 Task: Look for products in the category "Rice" from Dynasty only.
Action: Mouse moved to (924, 334)
Screenshot: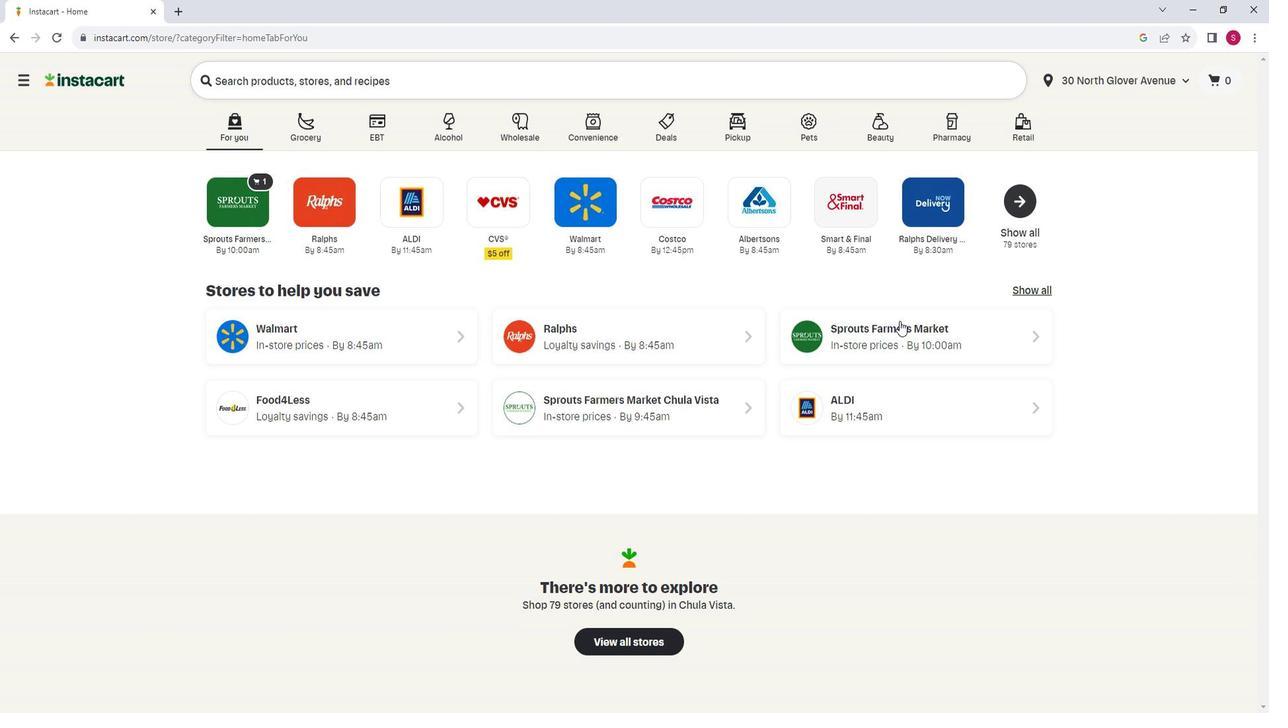 
Action: Mouse pressed left at (924, 334)
Screenshot: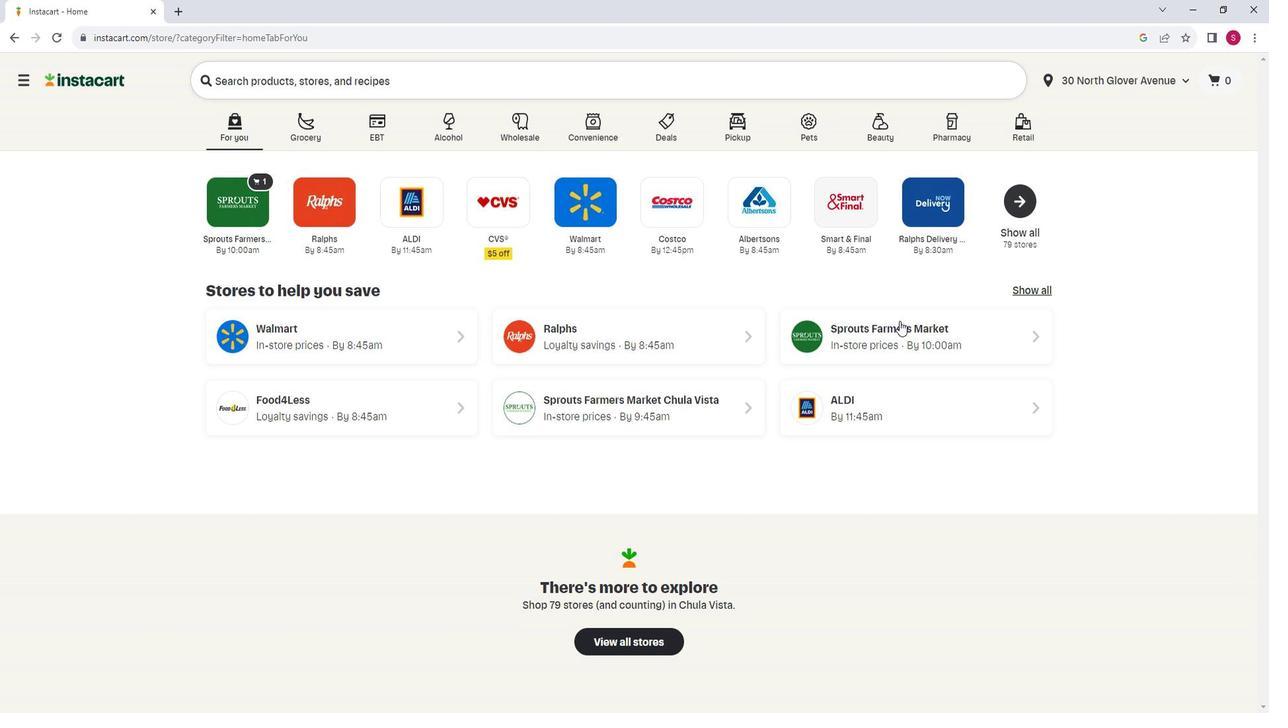 
Action: Mouse moved to (121, 406)
Screenshot: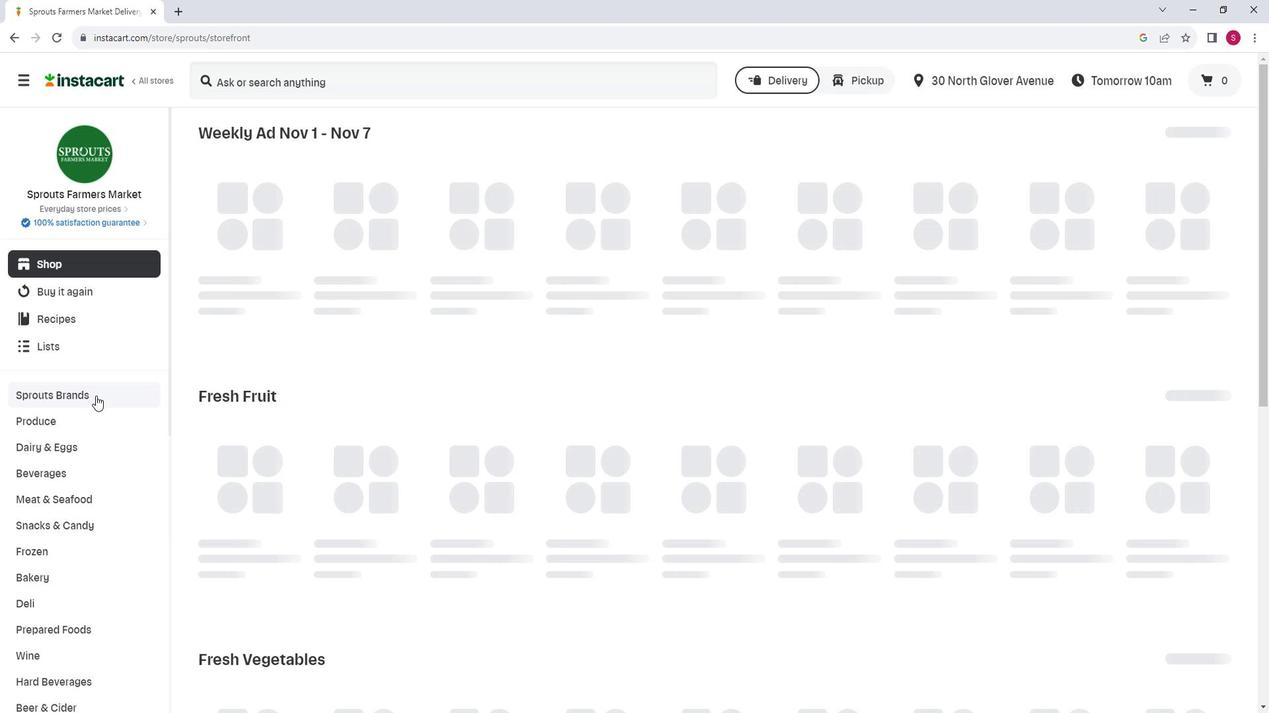 
Action: Mouse scrolled (121, 405) with delta (0, 0)
Screenshot: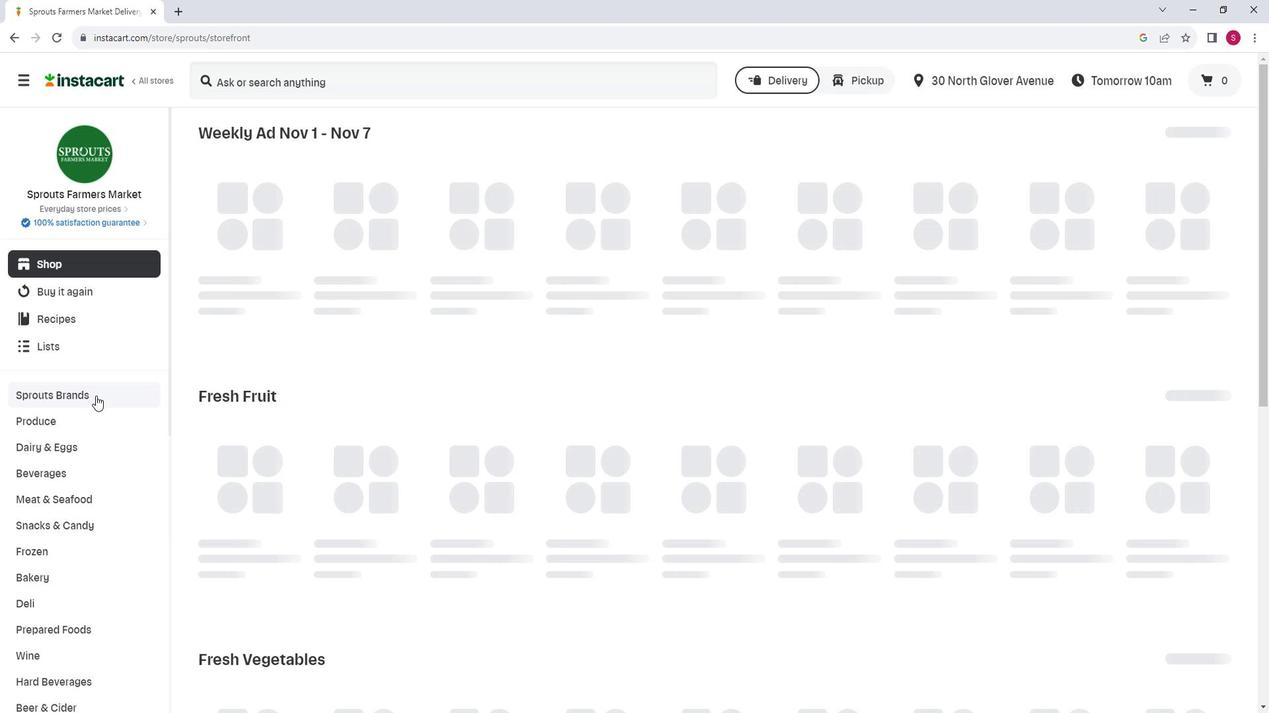 
Action: Mouse moved to (126, 408)
Screenshot: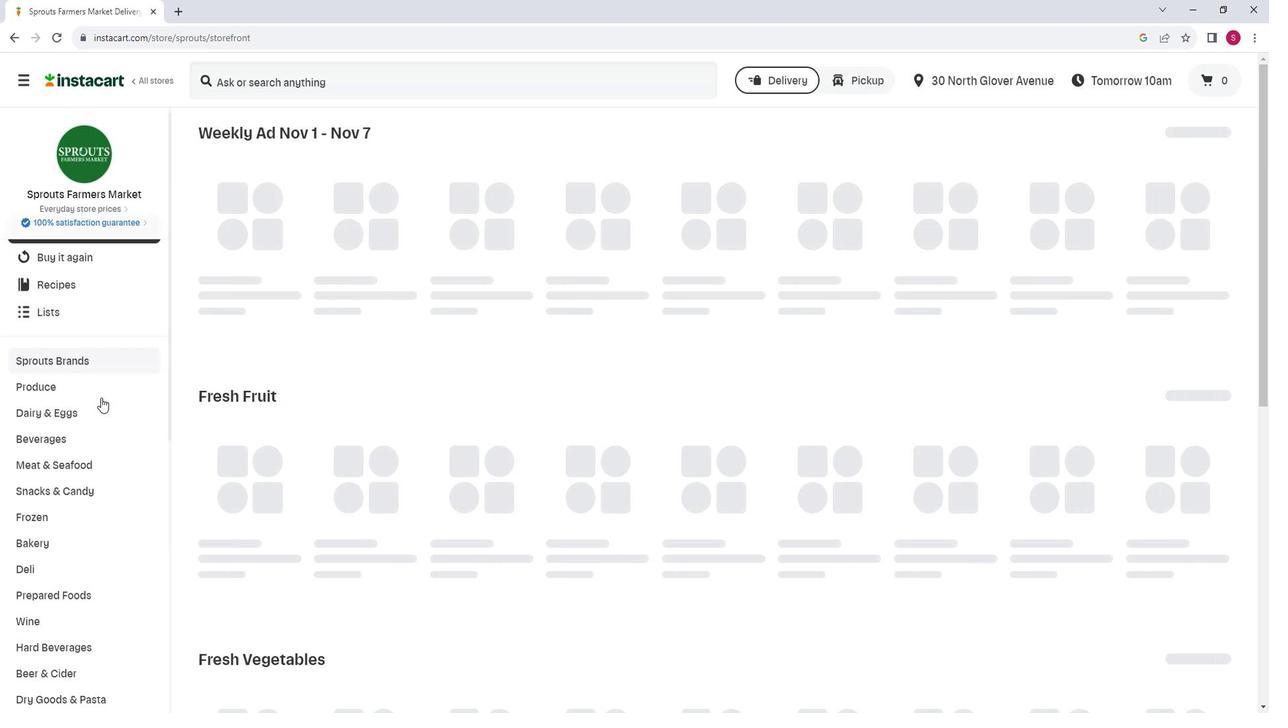 
Action: Mouse scrolled (126, 407) with delta (0, 0)
Screenshot: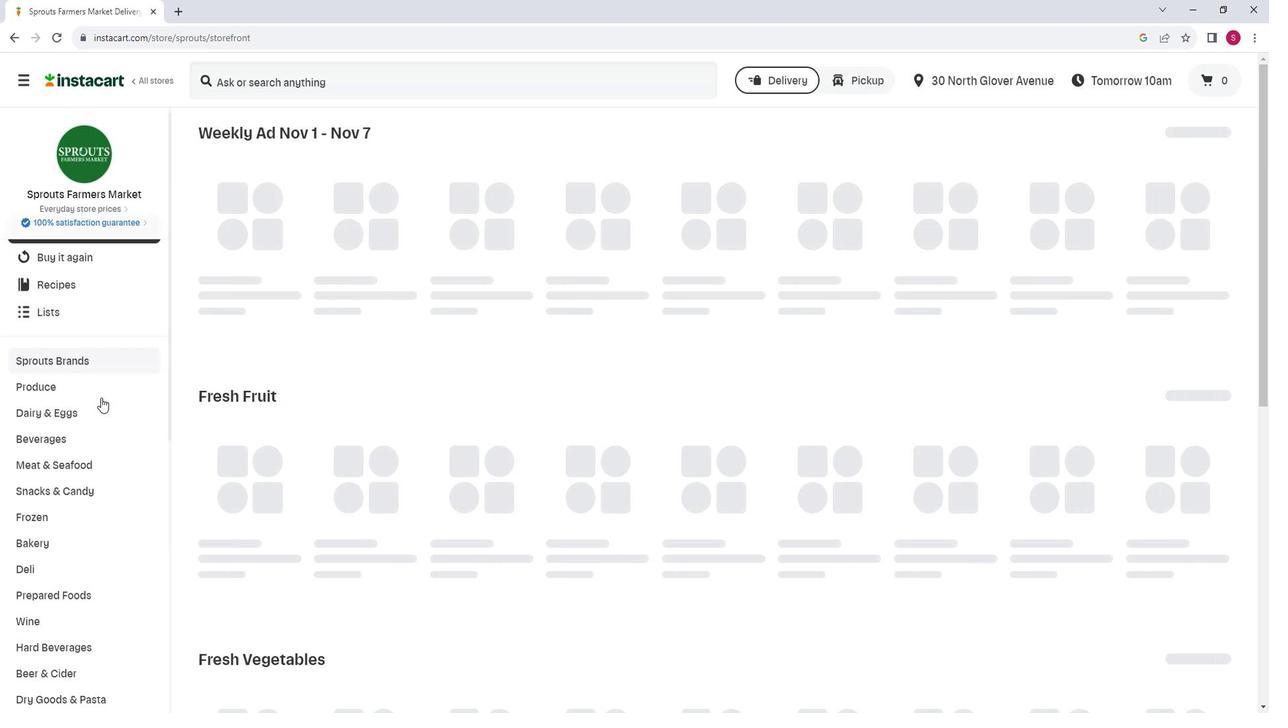 
Action: Mouse moved to (119, 597)
Screenshot: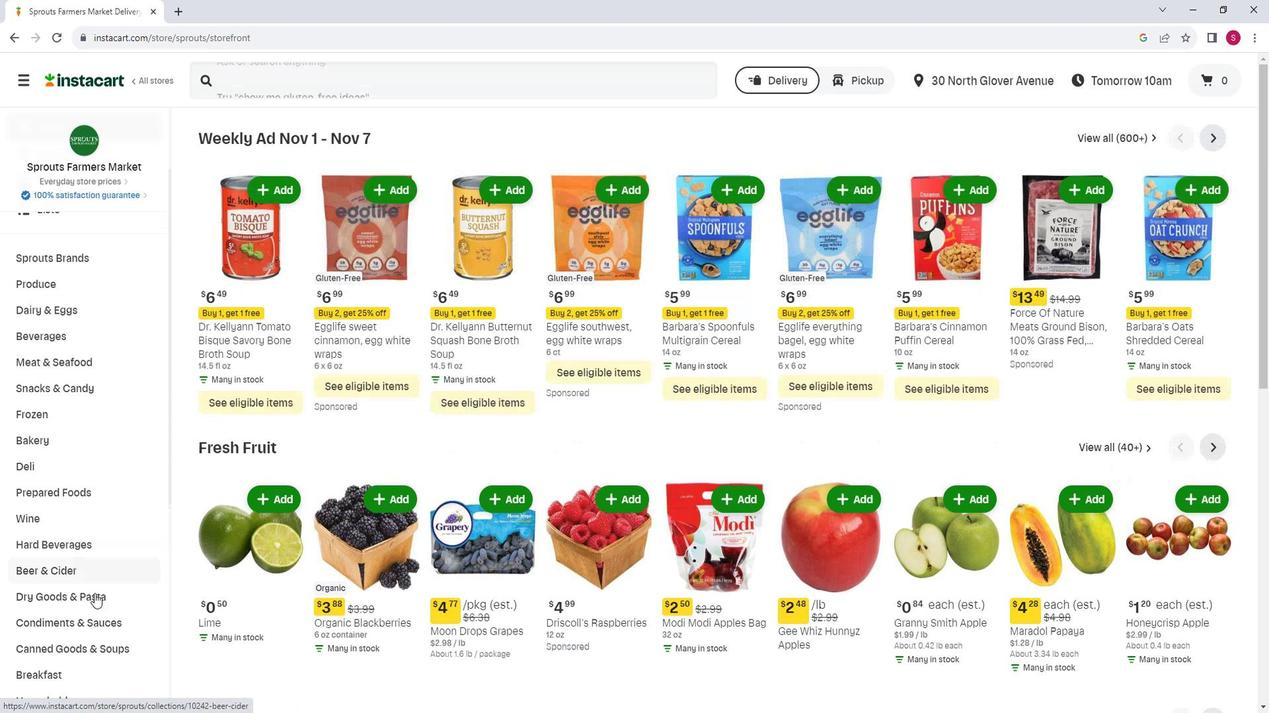 
Action: Mouse pressed left at (119, 597)
Screenshot: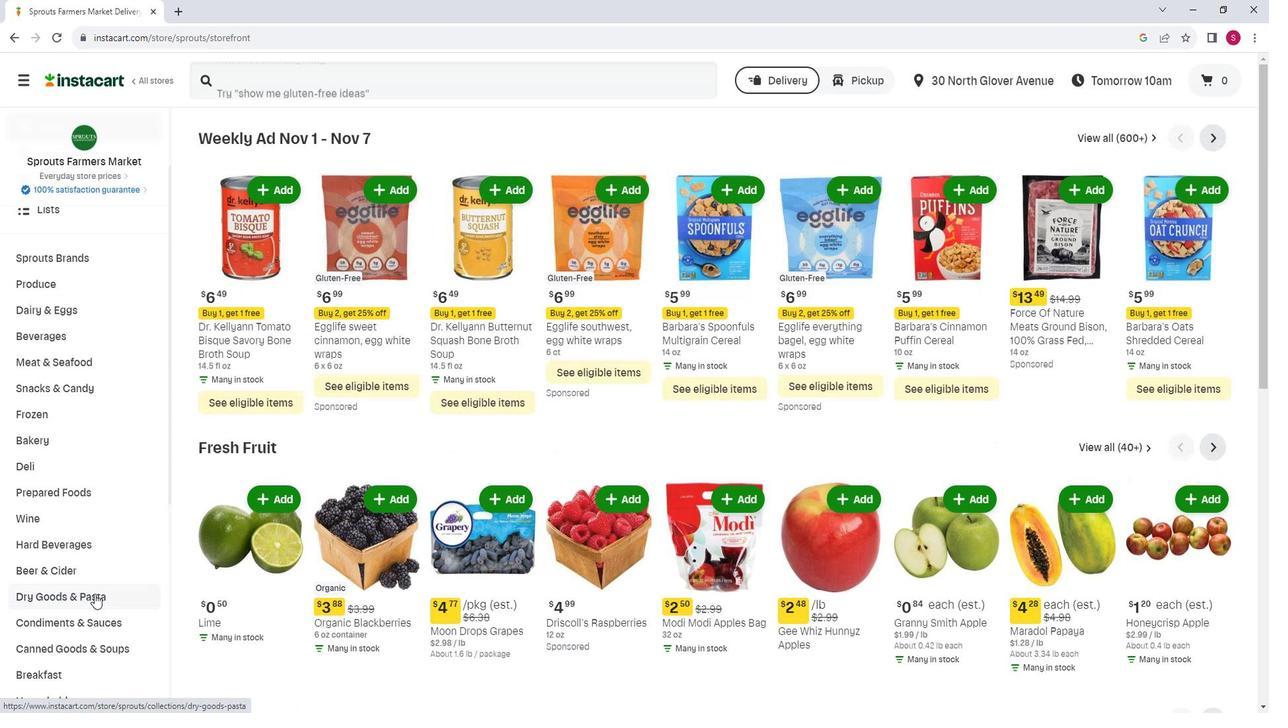 
Action: Mouse moved to (372, 191)
Screenshot: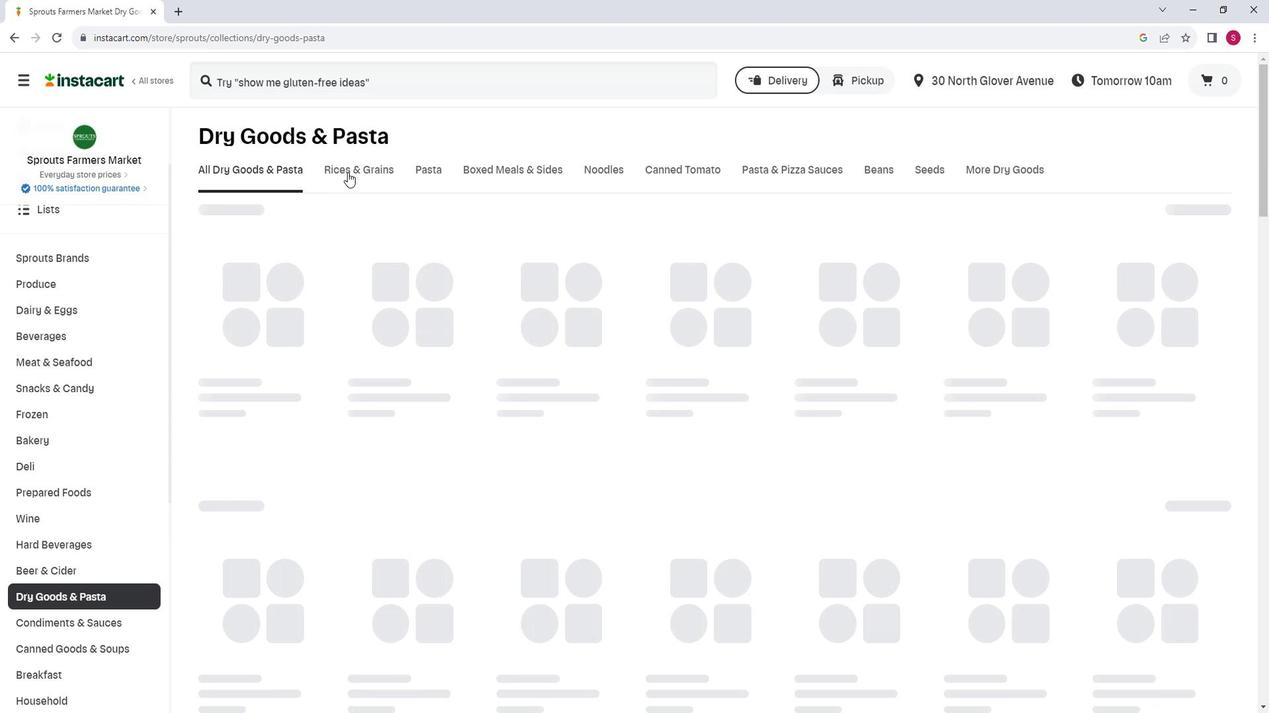 
Action: Mouse pressed left at (372, 191)
Screenshot: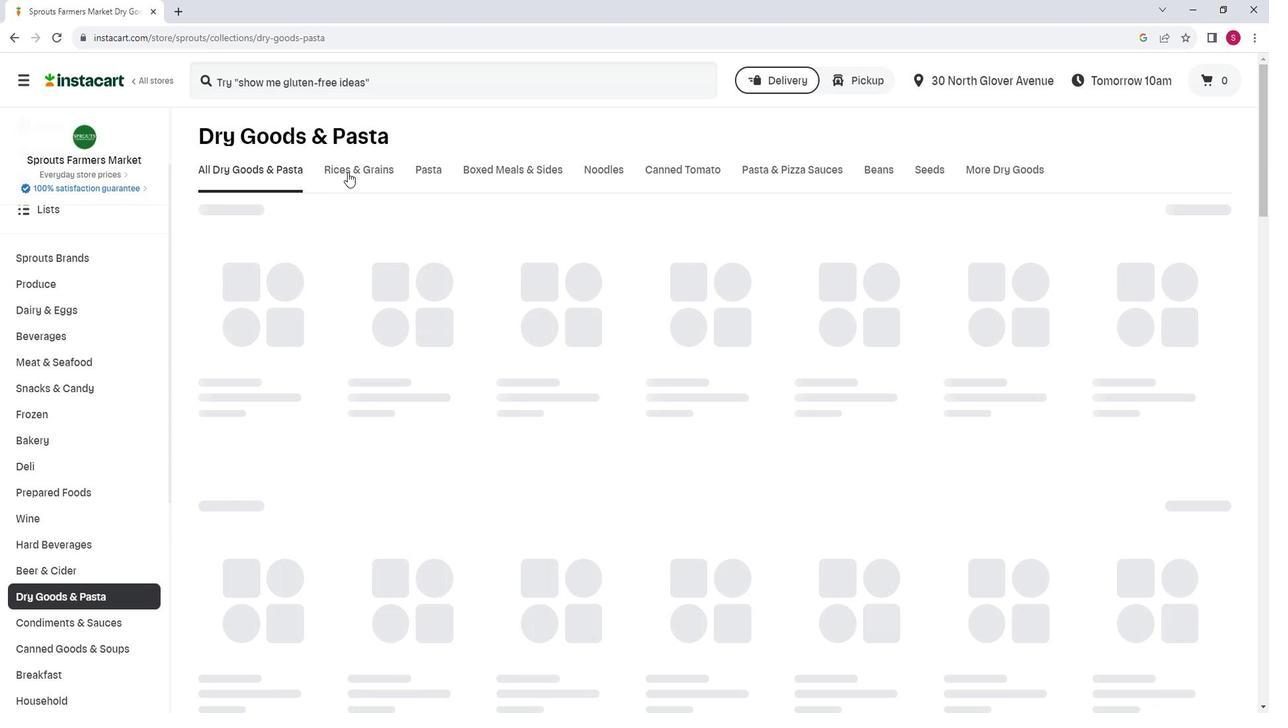 
Action: Mouse moved to (321, 246)
Screenshot: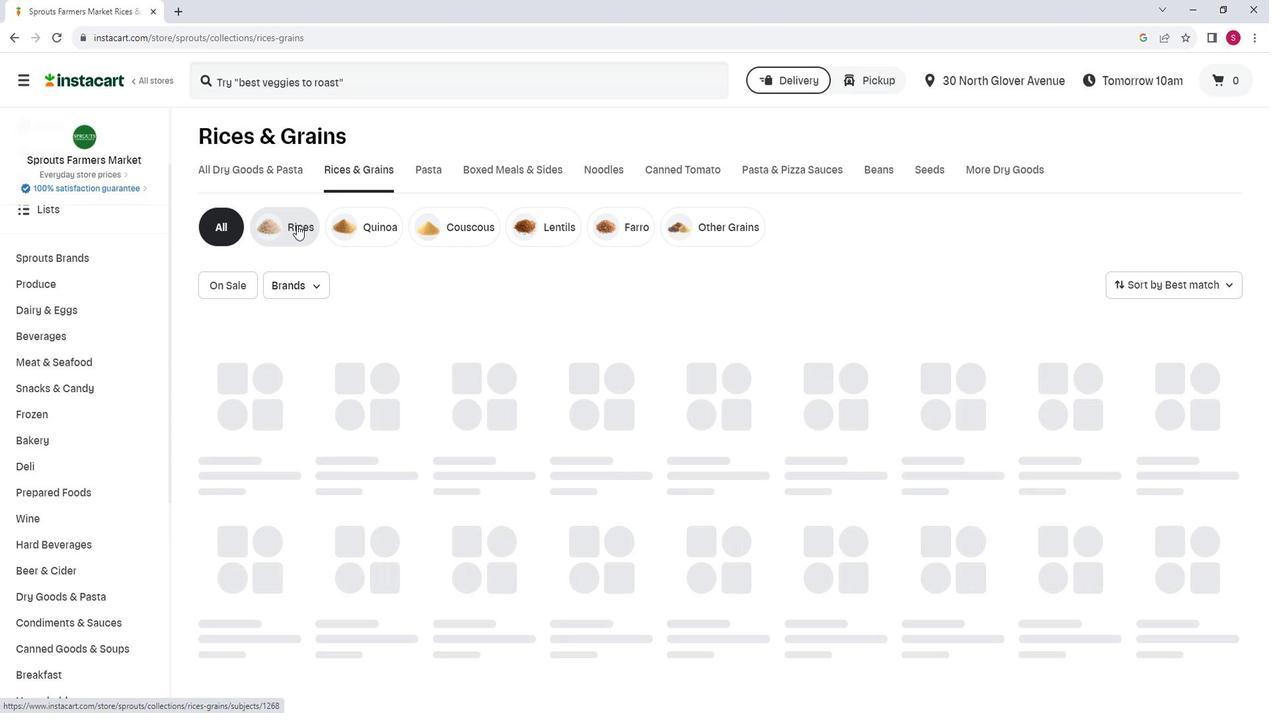 
Action: Mouse pressed left at (321, 246)
Screenshot: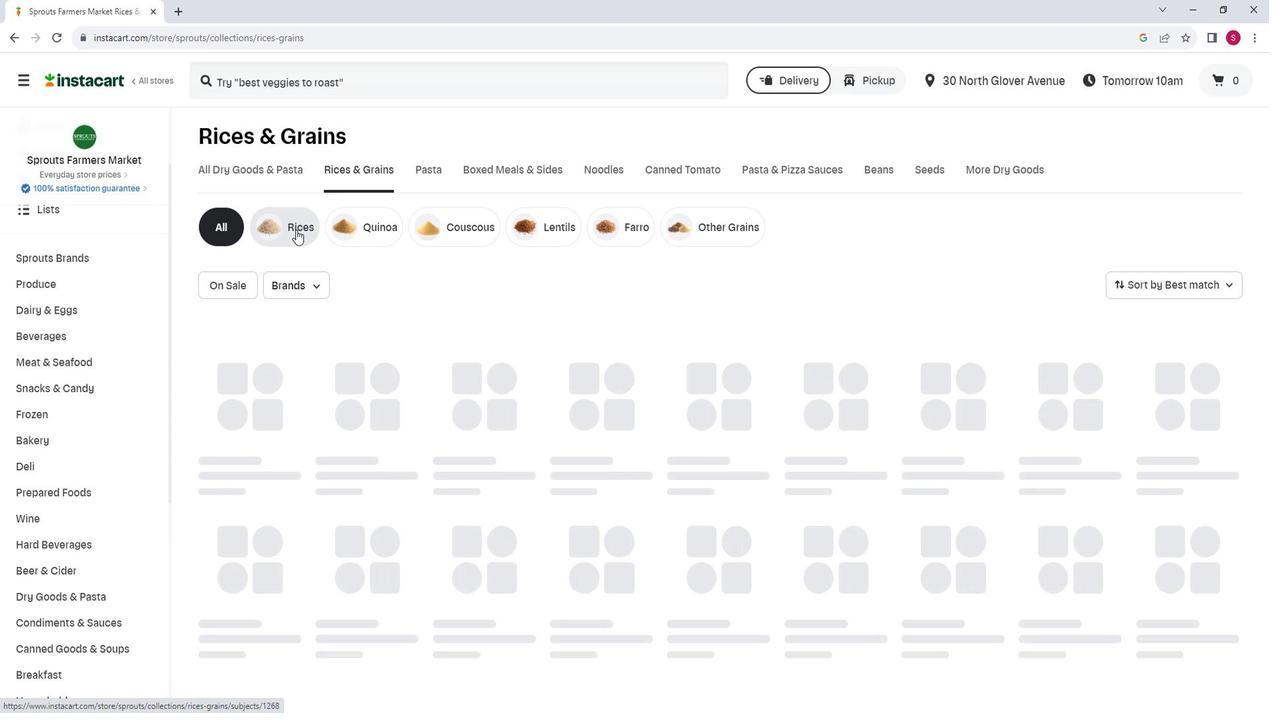 
Action: Mouse moved to (336, 301)
Screenshot: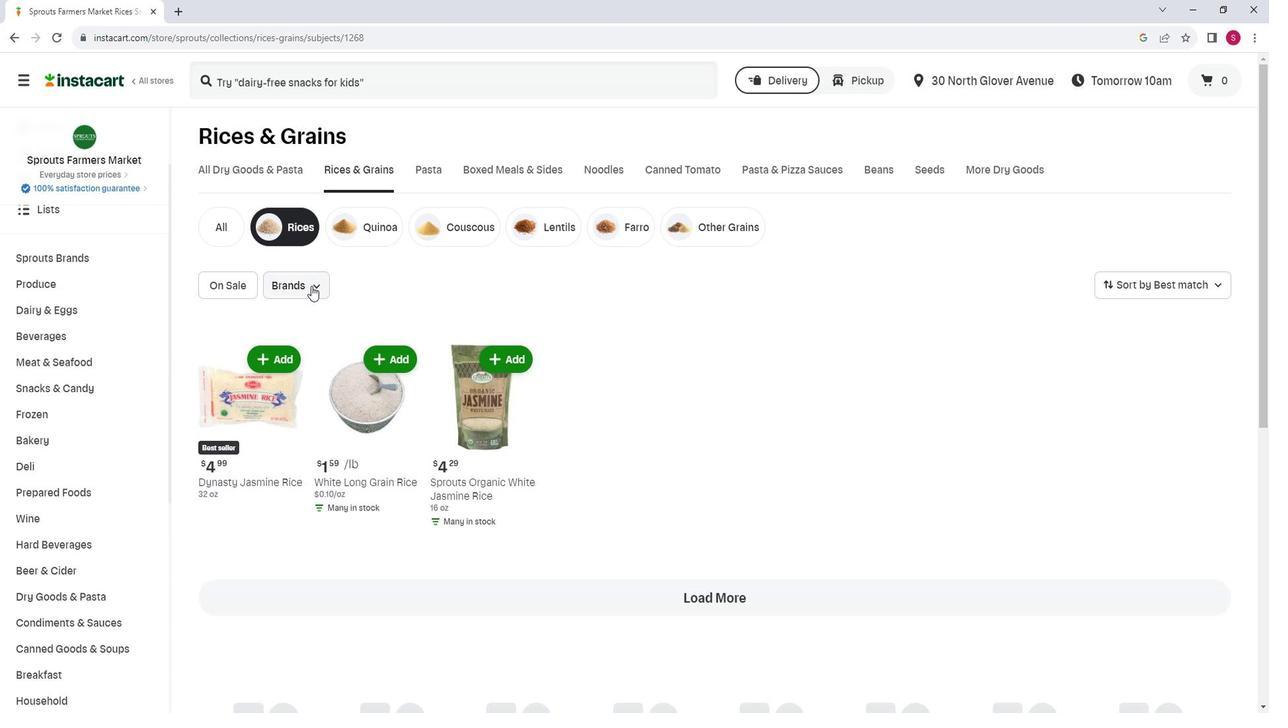 
Action: Mouse pressed left at (336, 301)
Screenshot: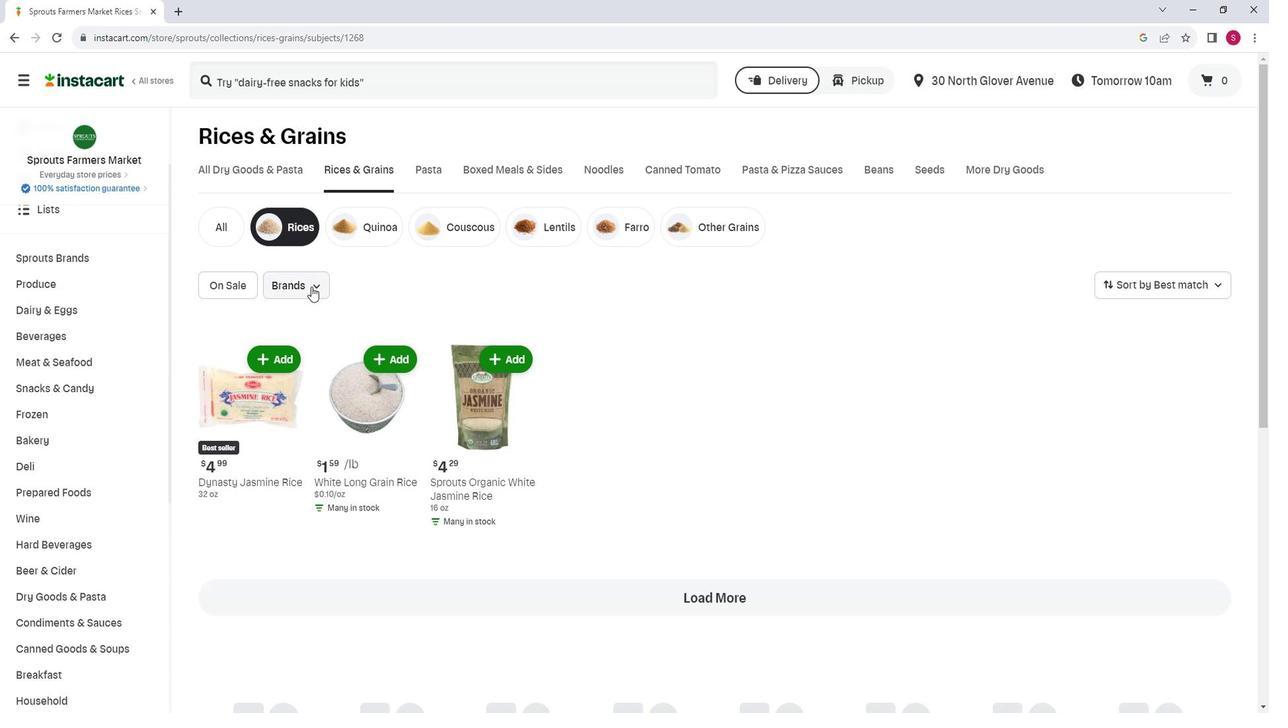 
Action: Mouse moved to (346, 340)
Screenshot: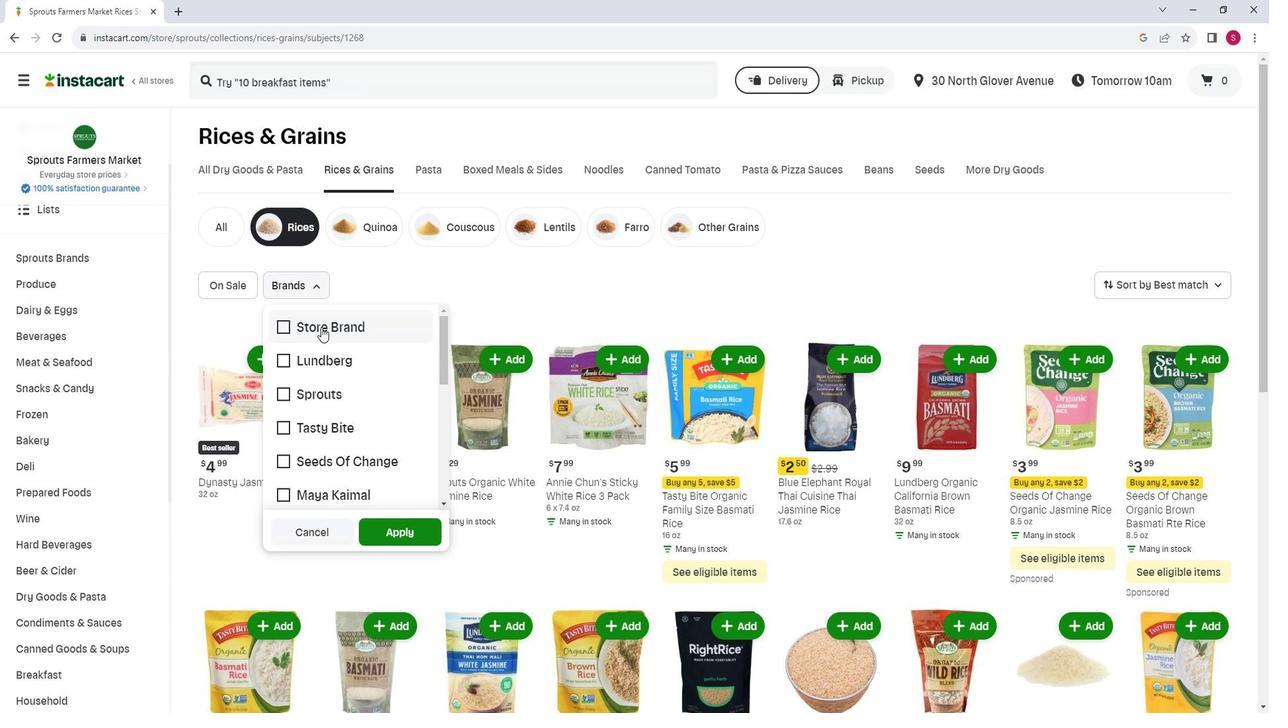 
Action: Mouse scrolled (346, 339) with delta (0, 0)
Screenshot: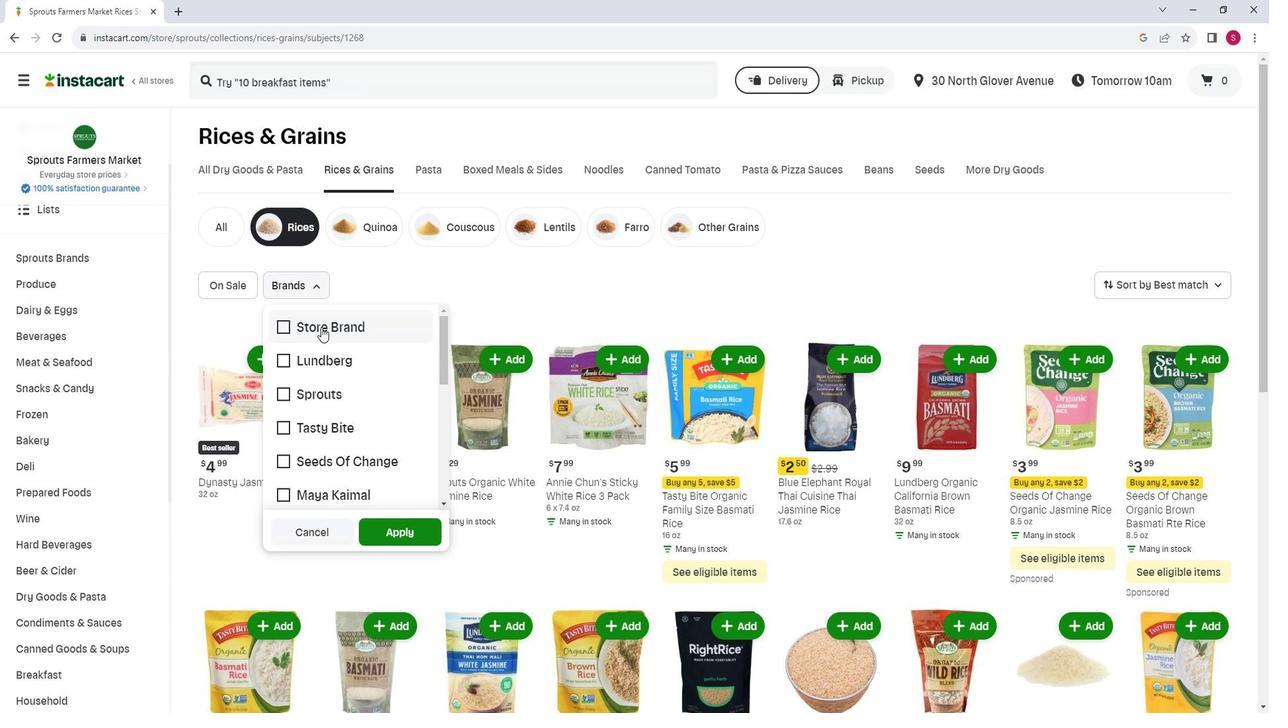 
Action: Mouse moved to (348, 341)
Screenshot: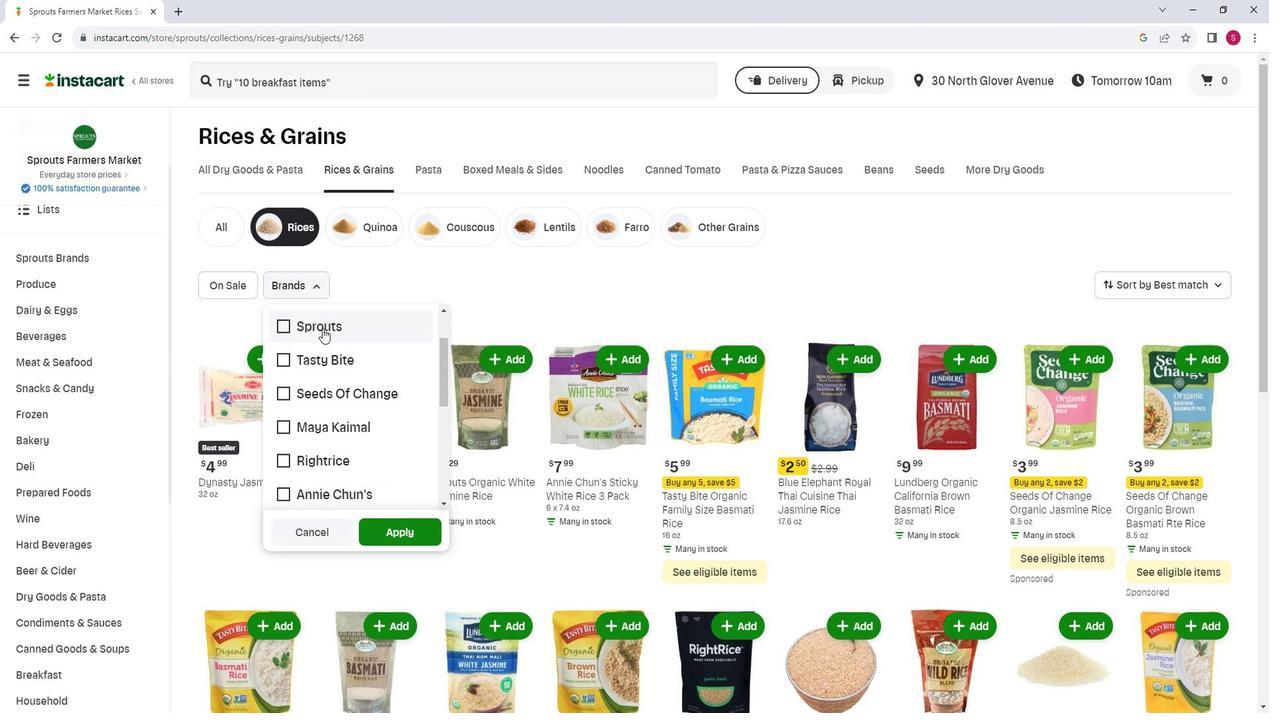 
Action: Mouse scrolled (348, 341) with delta (0, 0)
Screenshot: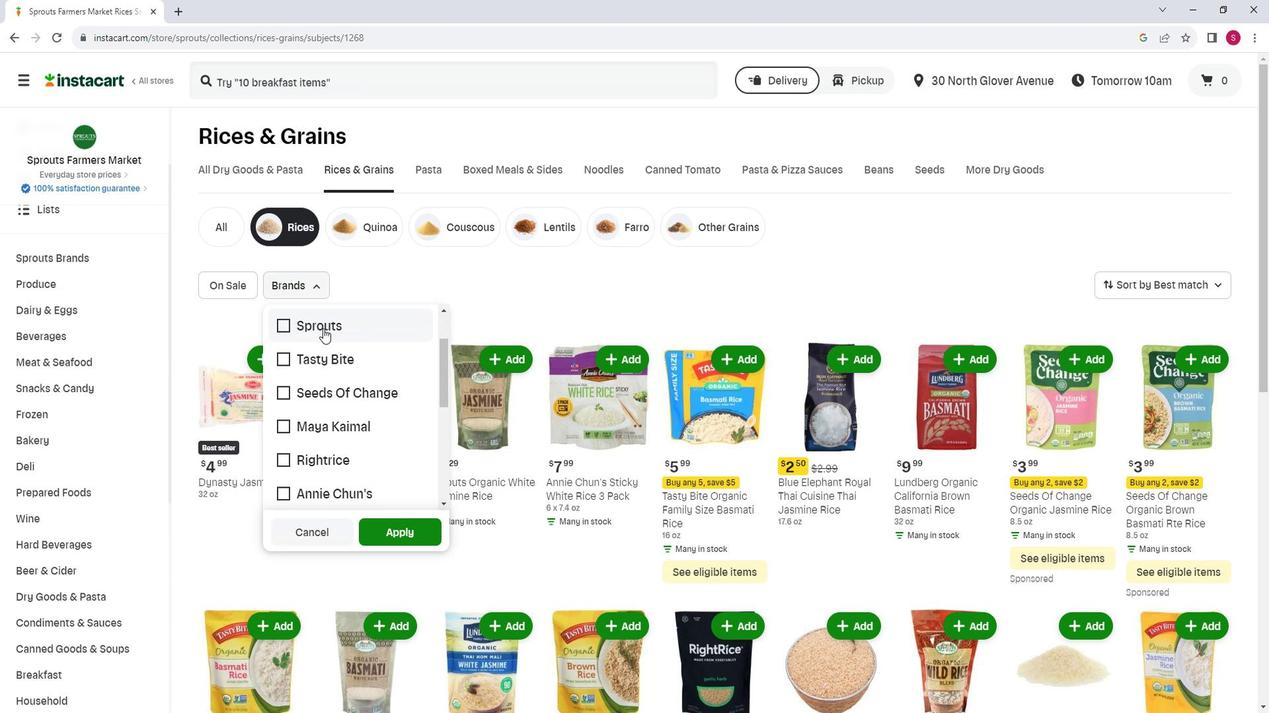
Action: Mouse moved to (349, 342)
Screenshot: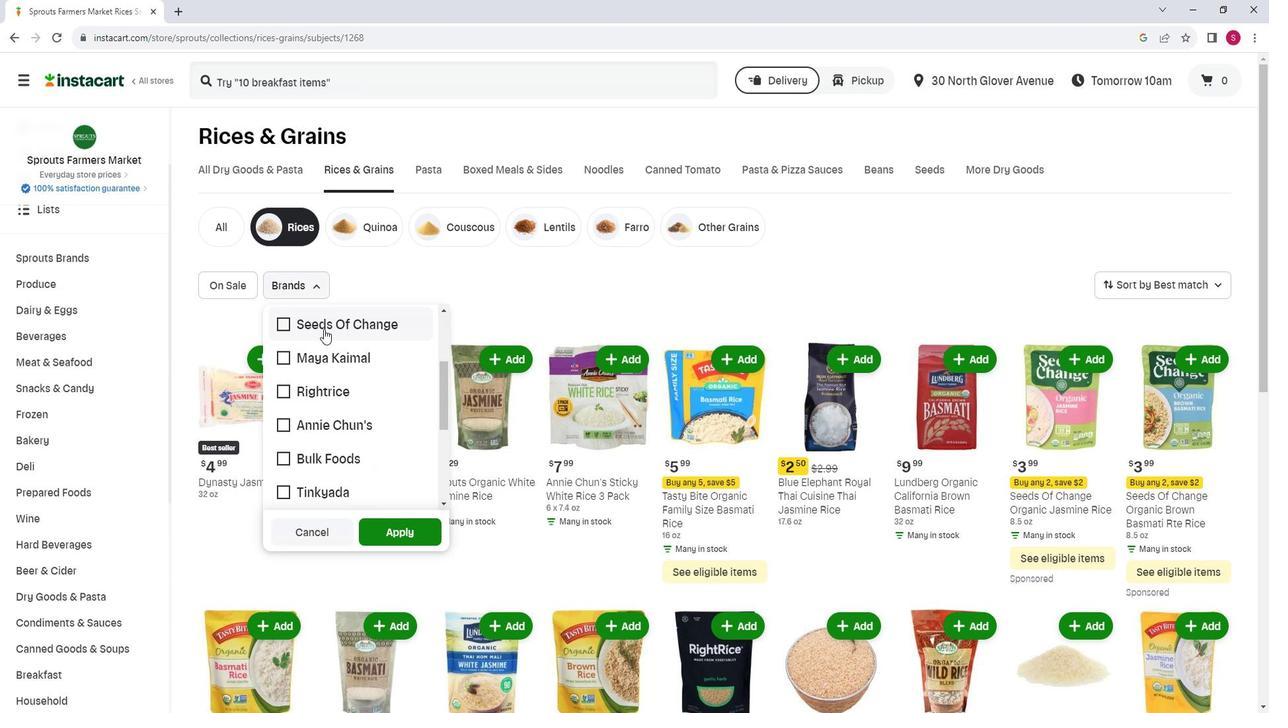 
Action: Mouse scrolled (349, 341) with delta (0, 0)
Screenshot: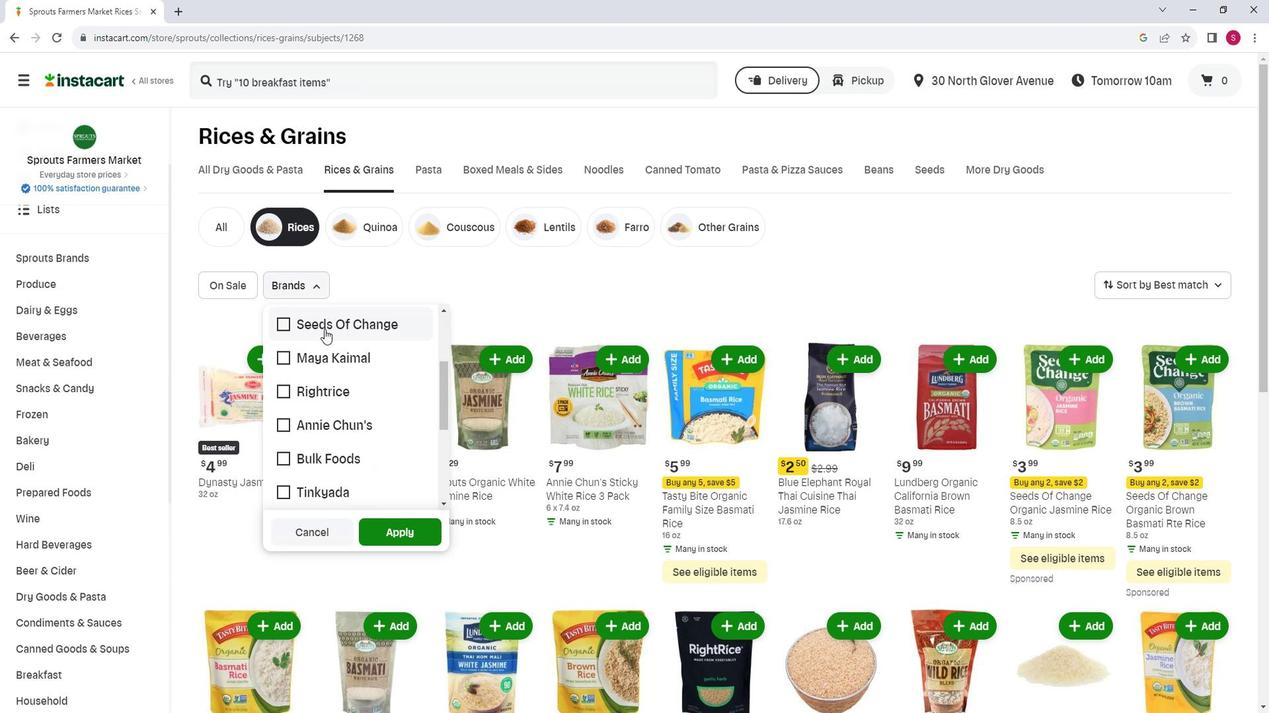 
Action: Mouse moved to (352, 344)
Screenshot: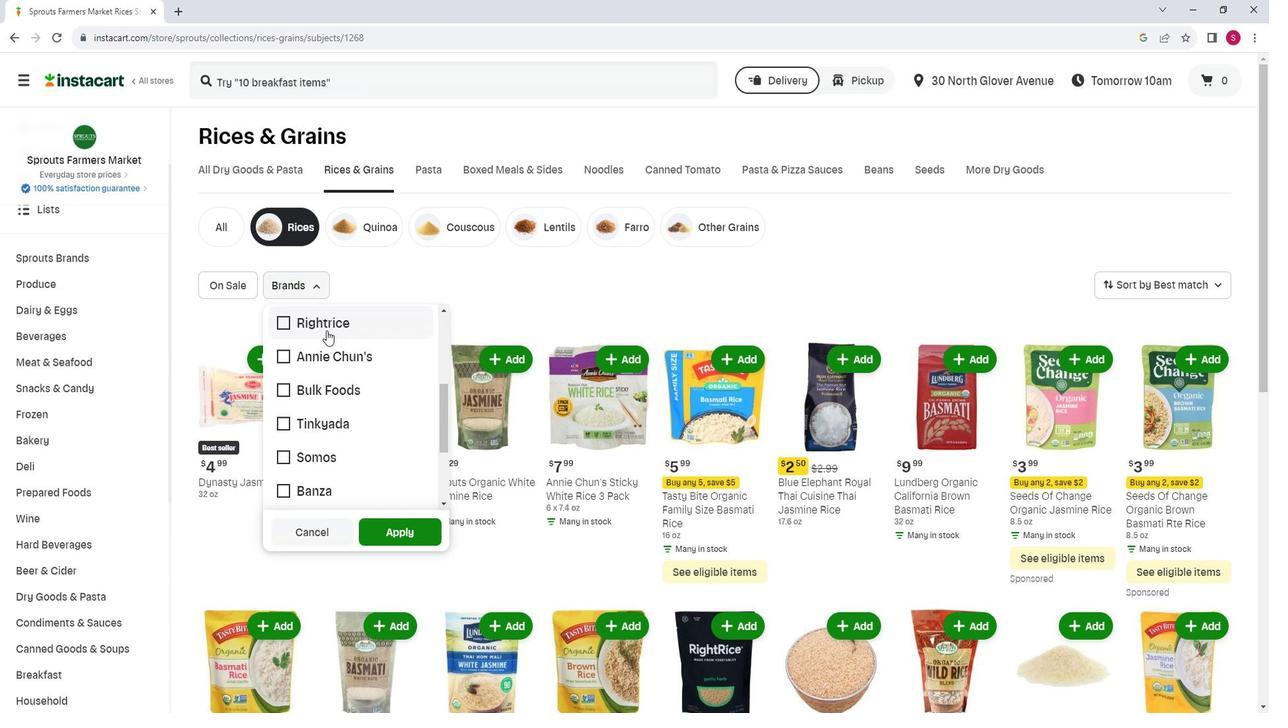
Action: Mouse scrolled (352, 343) with delta (0, 0)
Screenshot: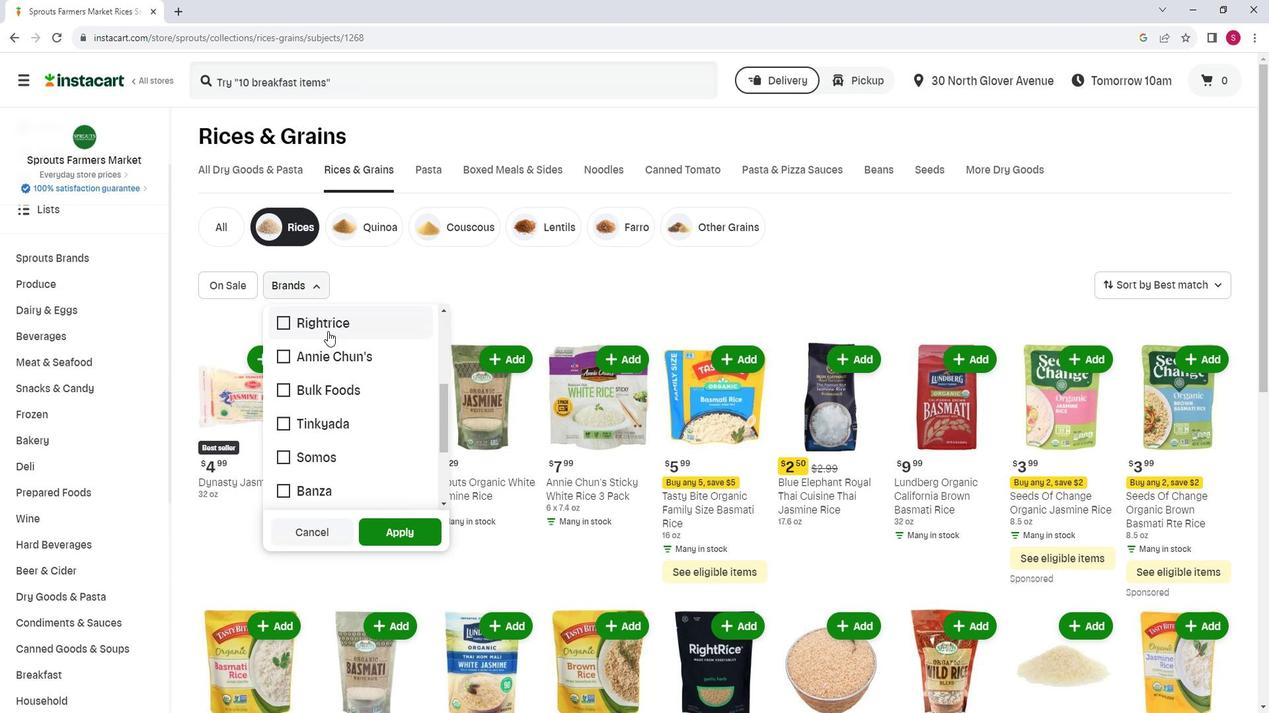 
Action: Mouse scrolled (352, 343) with delta (0, 0)
Screenshot: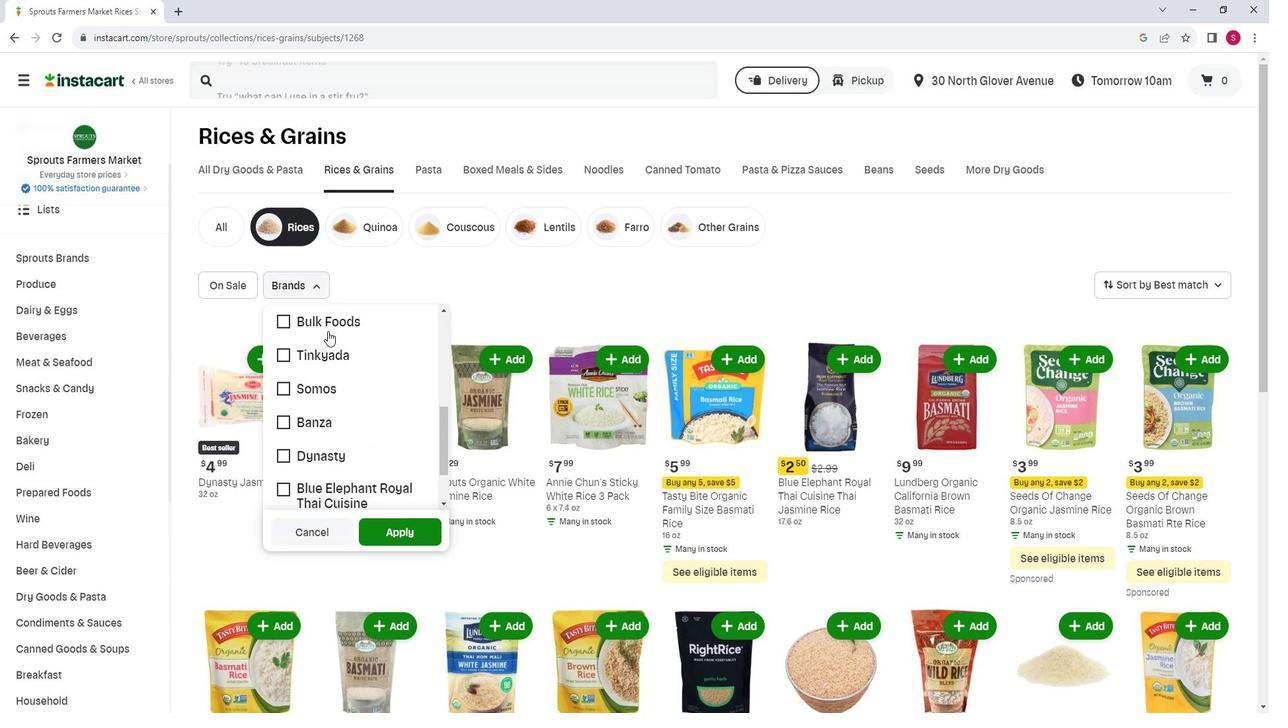 
Action: Mouse moved to (354, 392)
Screenshot: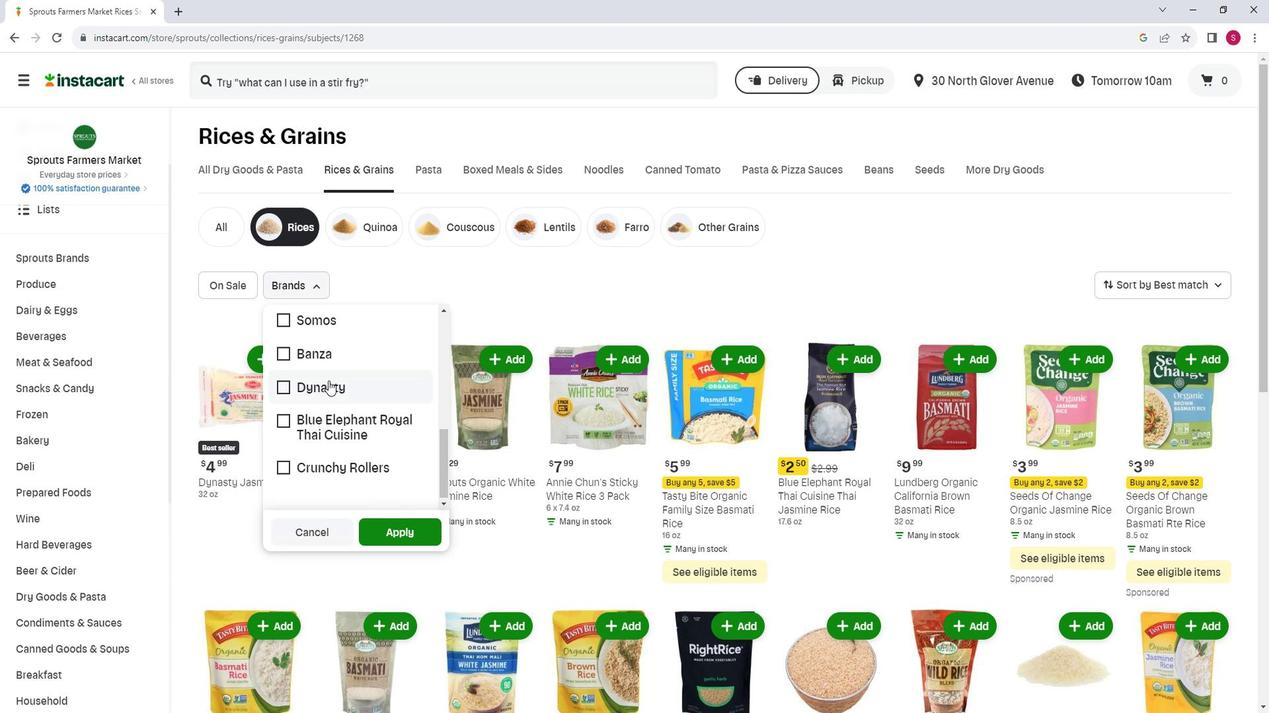 
Action: Mouse pressed left at (354, 392)
Screenshot: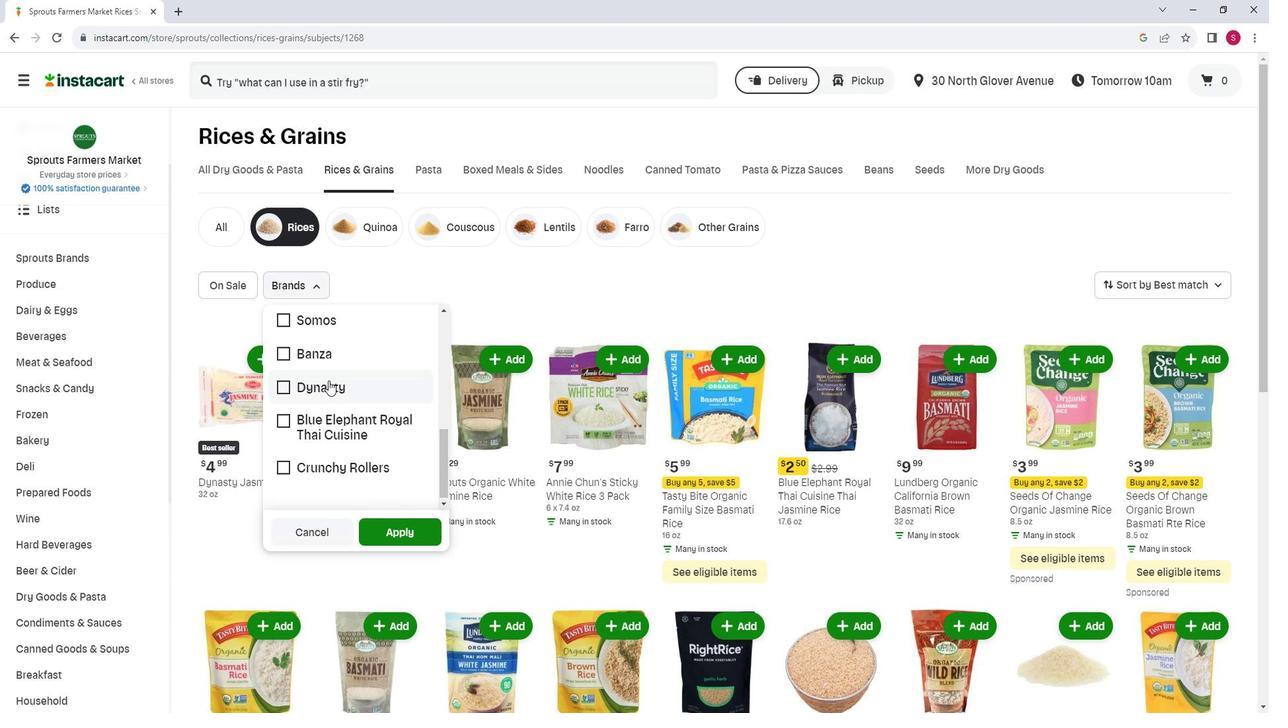 
Action: Mouse moved to (414, 530)
Screenshot: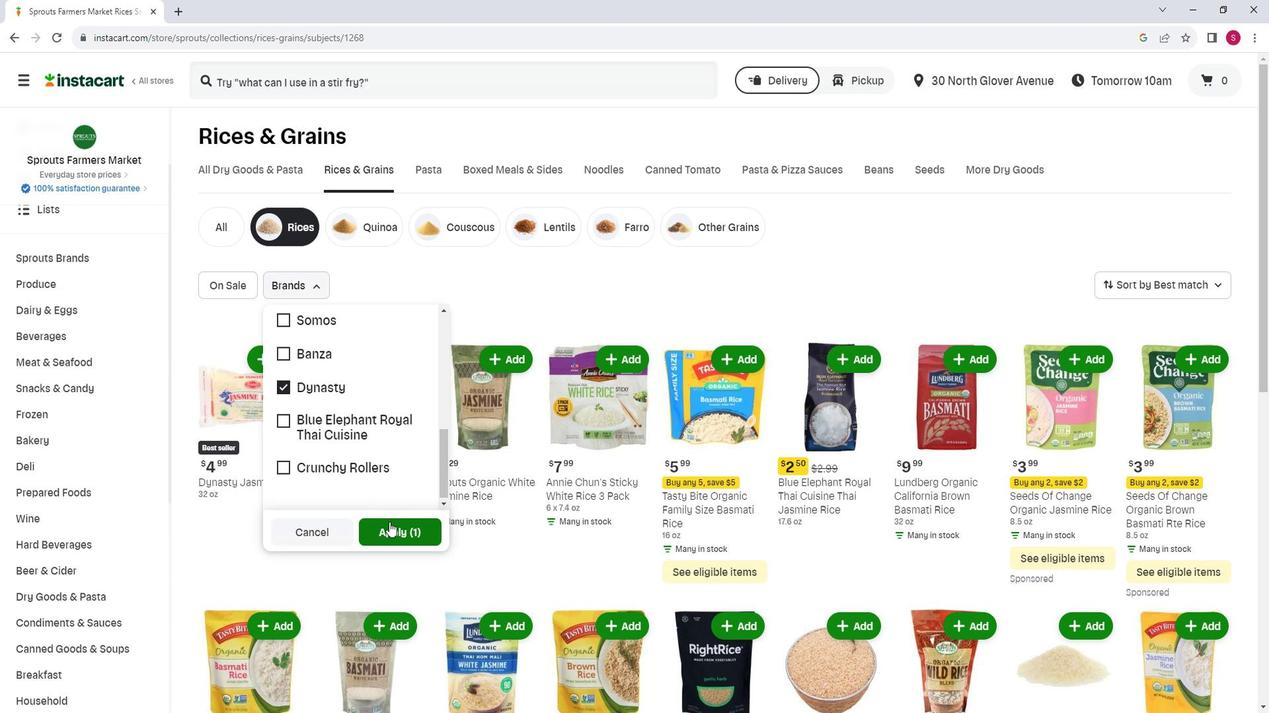 
Action: Mouse pressed left at (414, 530)
Screenshot: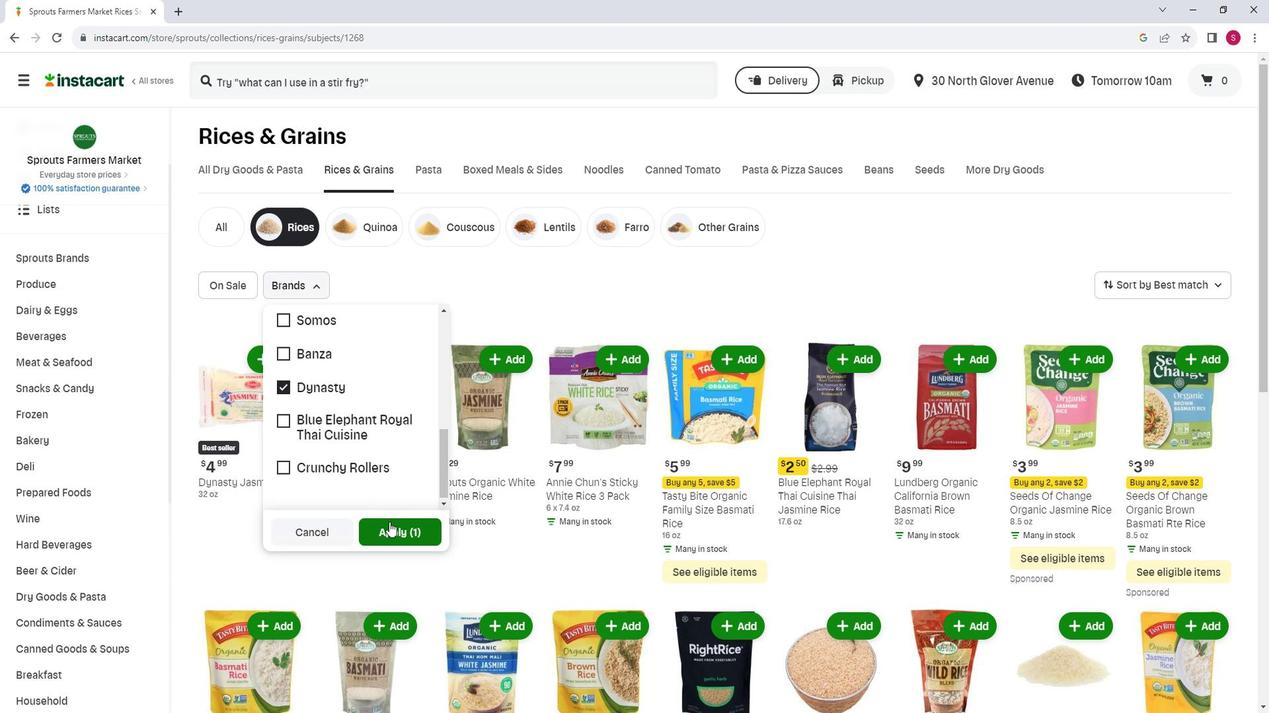 
Action: Mouse moved to (575, 384)
Screenshot: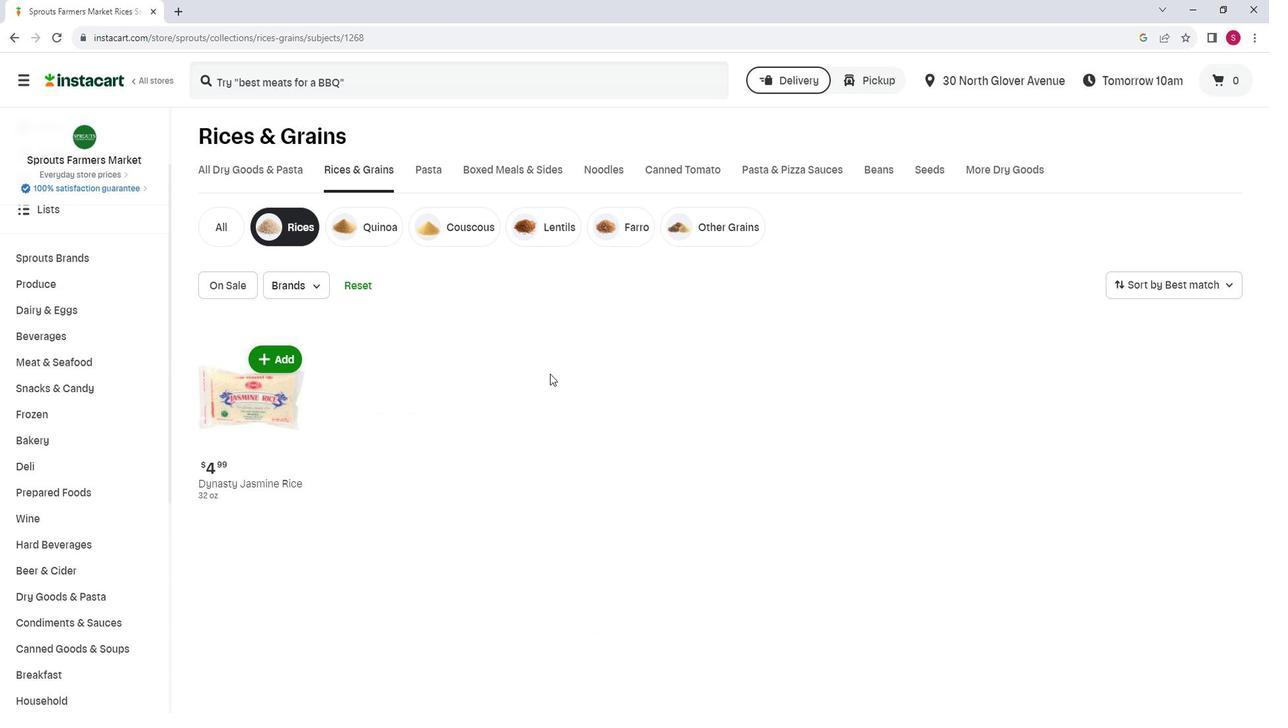 
